 Task: Create a due date automation trigger when advanced on, 2 days after a card is due add fields with custom field "Resume" set to a date less than 1 working days ago at 11:00 AM.
Action: Mouse moved to (969, 74)
Screenshot: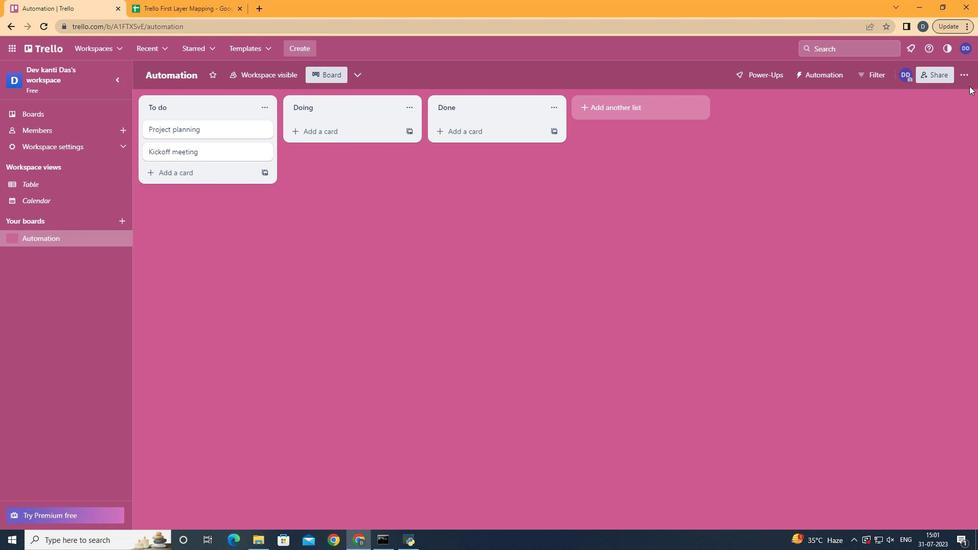 
Action: Mouse pressed left at (969, 74)
Screenshot: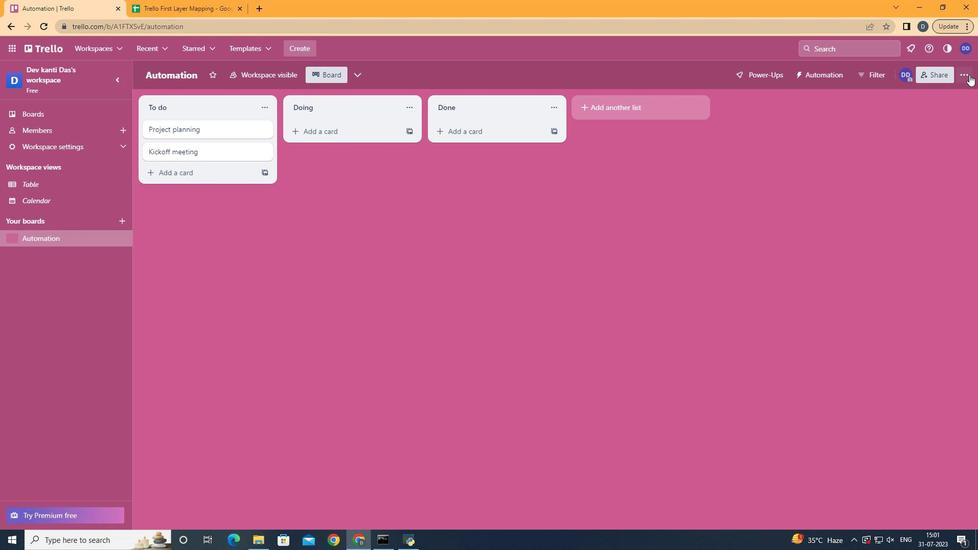 
Action: Mouse moved to (891, 224)
Screenshot: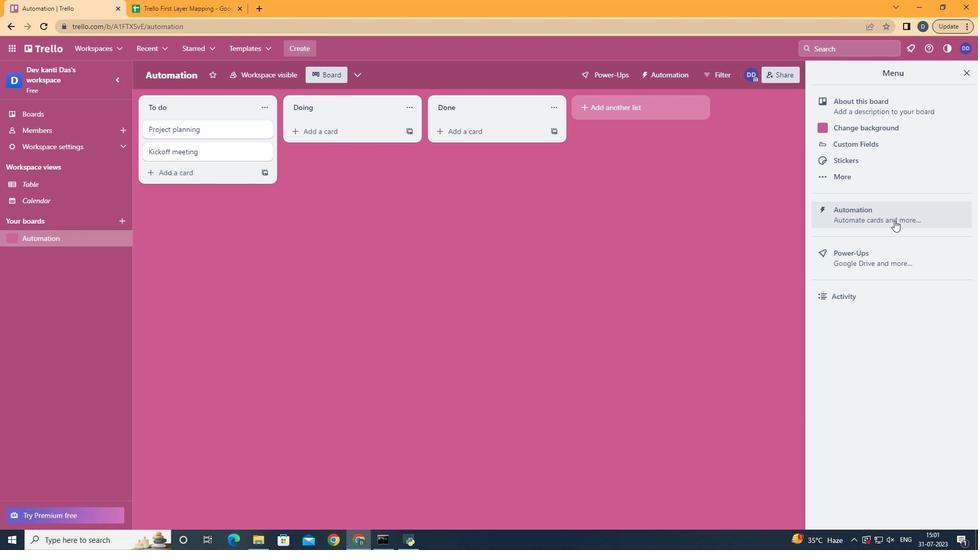 
Action: Mouse pressed left at (891, 224)
Screenshot: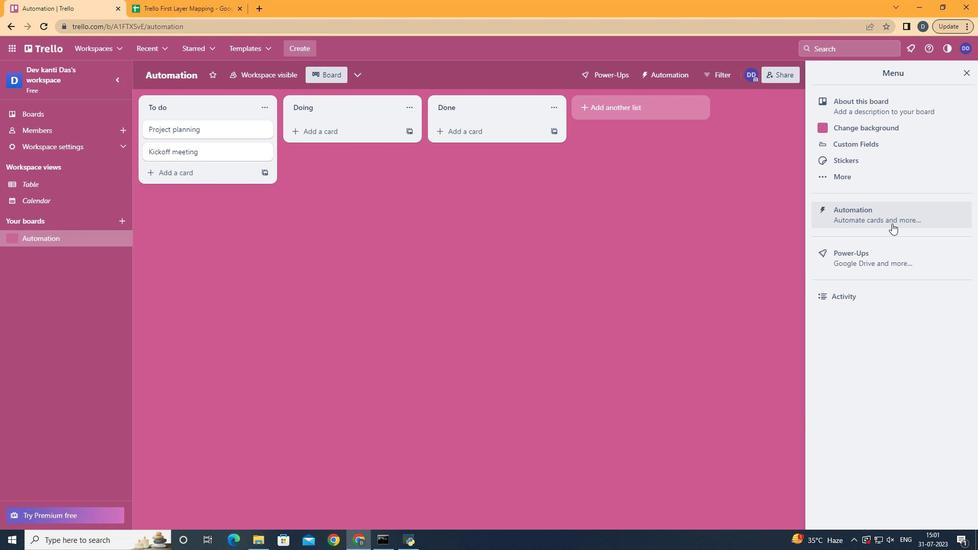 
Action: Mouse moved to (181, 208)
Screenshot: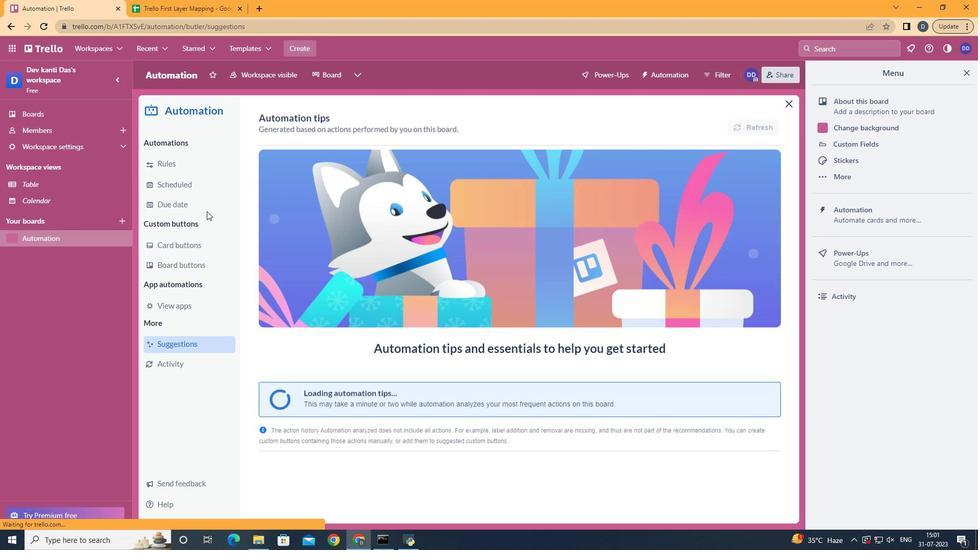 
Action: Mouse pressed left at (181, 208)
Screenshot: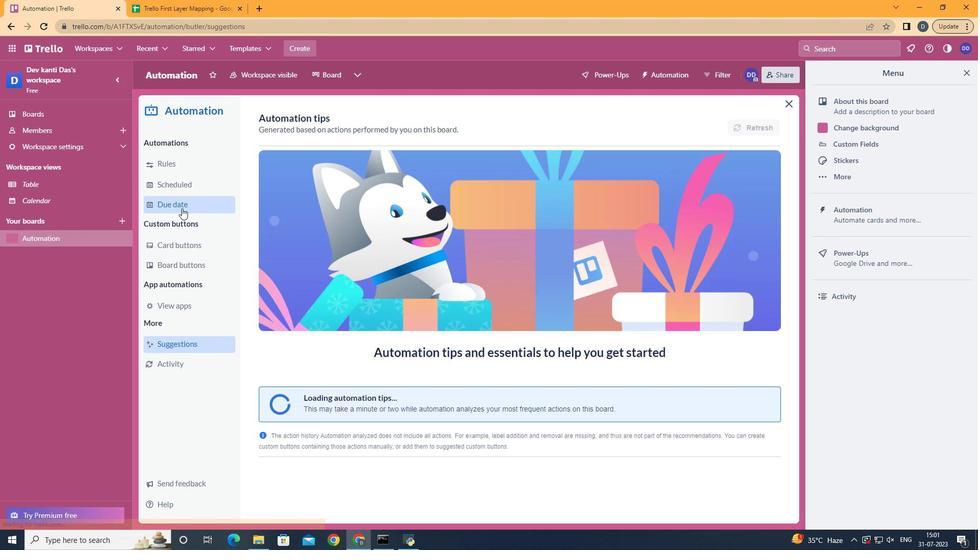 
Action: Mouse moved to (718, 121)
Screenshot: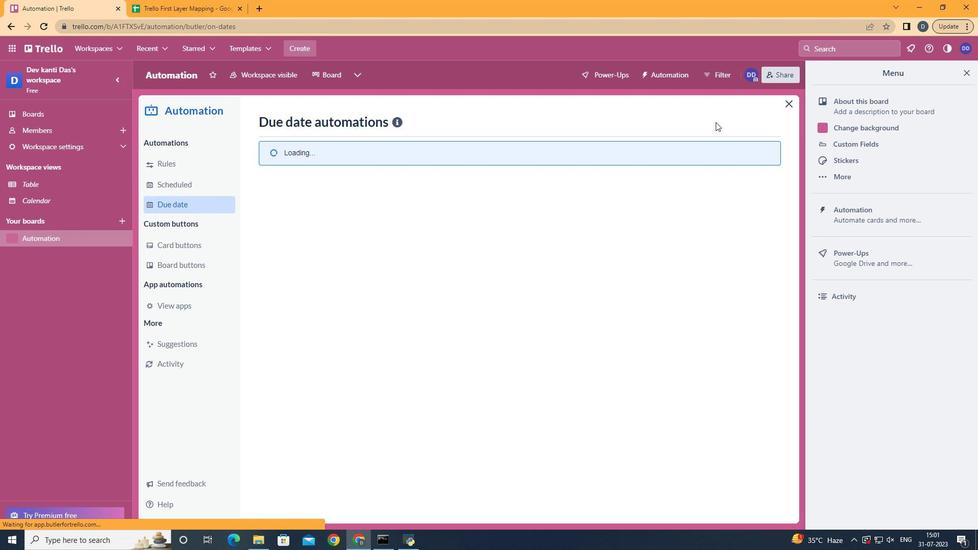 
Action: Mouse pressed left at (718, 121)
Screenshot: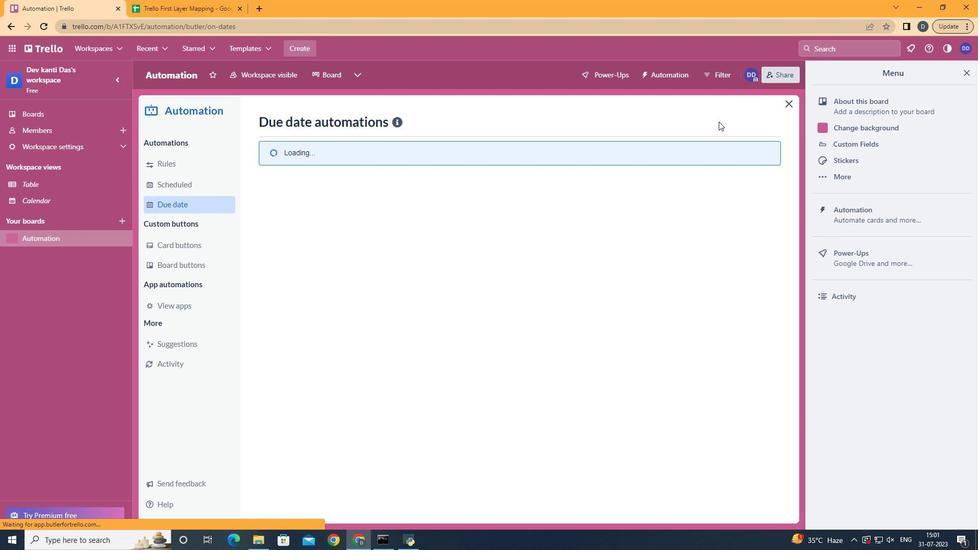 
Action: Mouse pressed left at (718, 121)
Screenshot: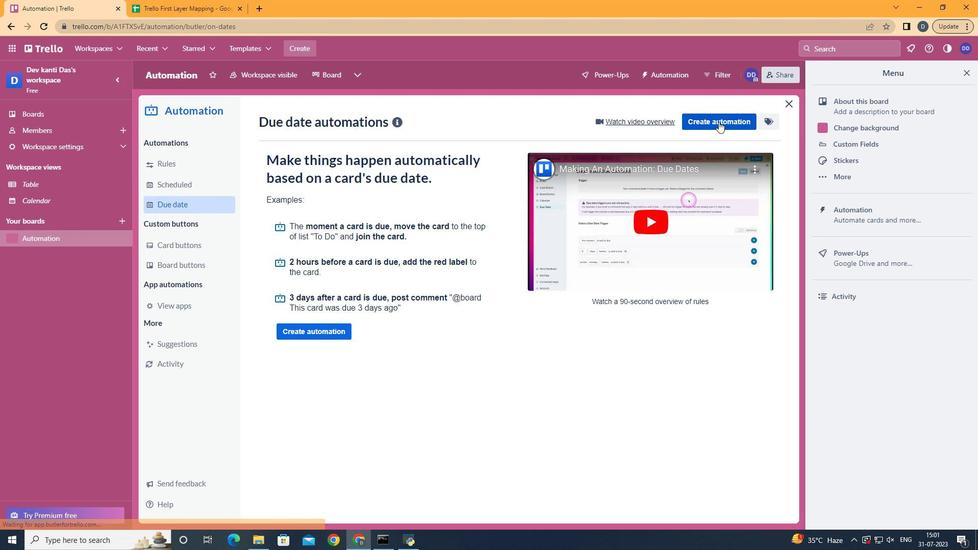 
Action: Mouse moved to (506, 220)
Screenshot: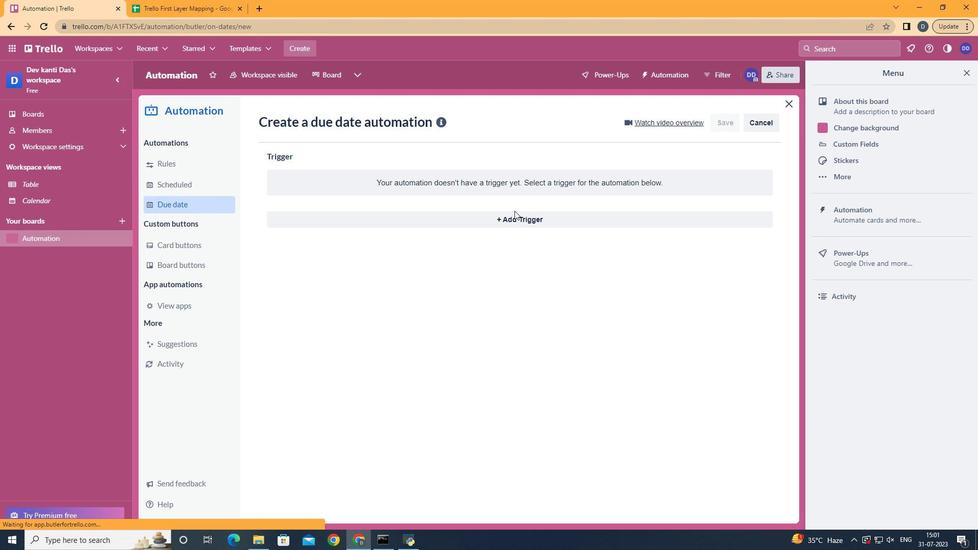
Action: Mouse pressed left at (506, 220)
Screenshot: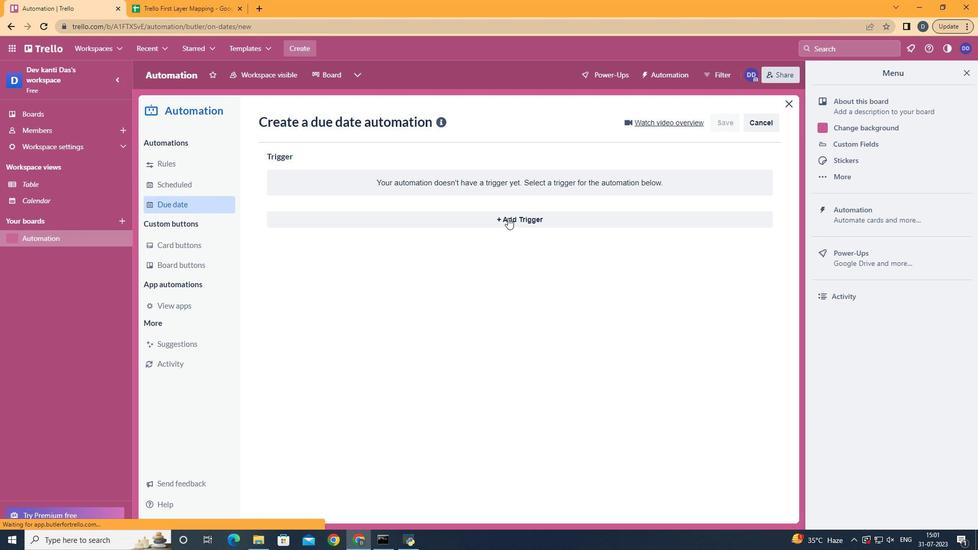 
Action: Mouse moved to (364, 412)
Screenshot: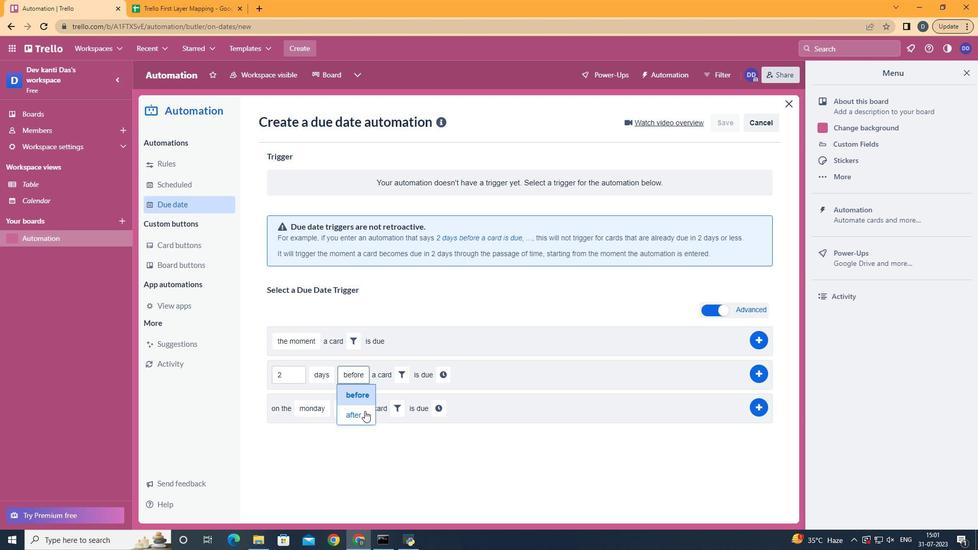 
Action: Mouse pressed left at (364, 412)
Screenshot: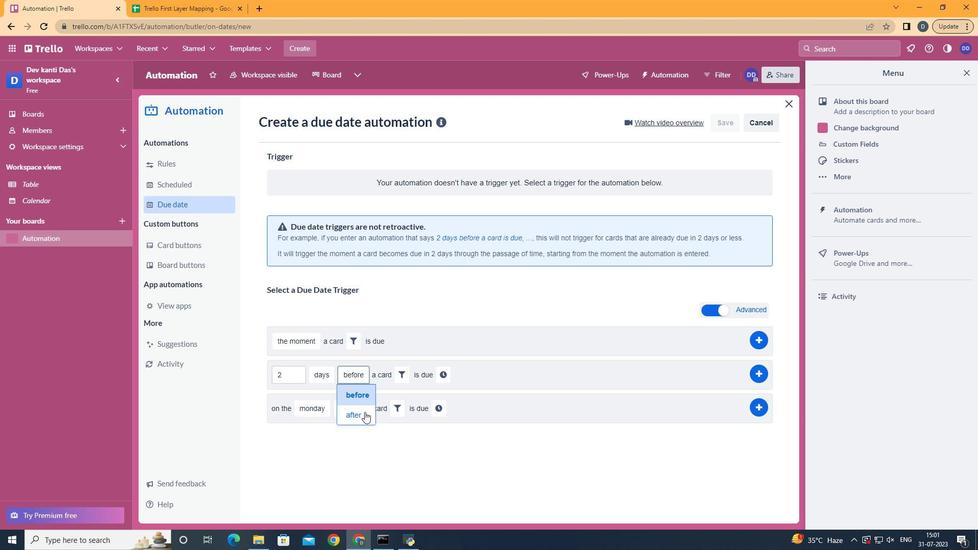 
Action: Mouse moved to (390, 375)
Screenshot: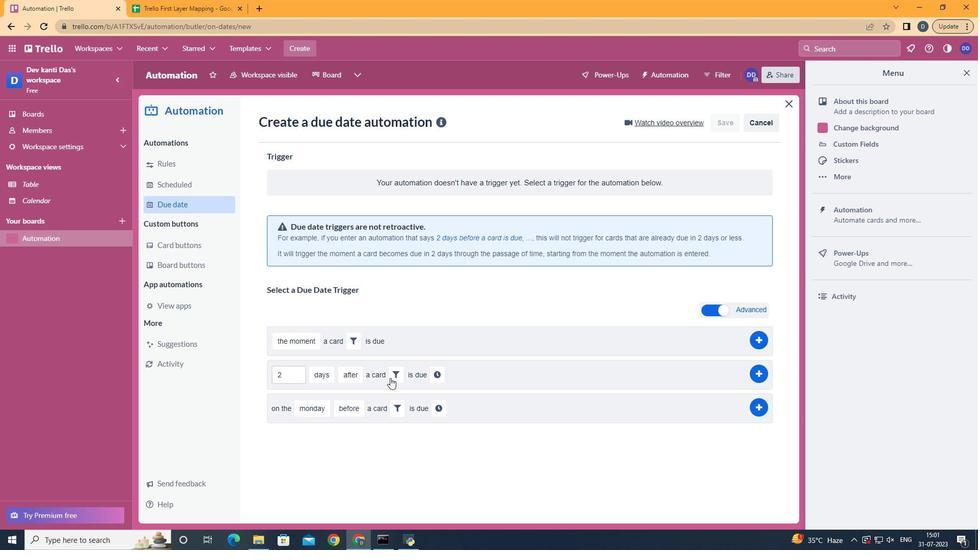 
Action: Mouse pressed left at (390, 375)
Screenshot: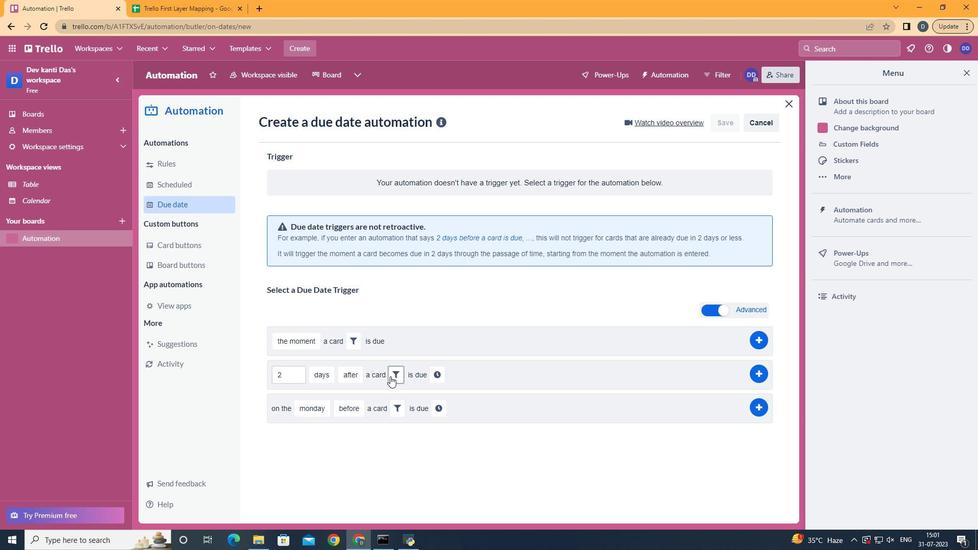 
Action: Mouse moved to (563, 411)
Screenshot: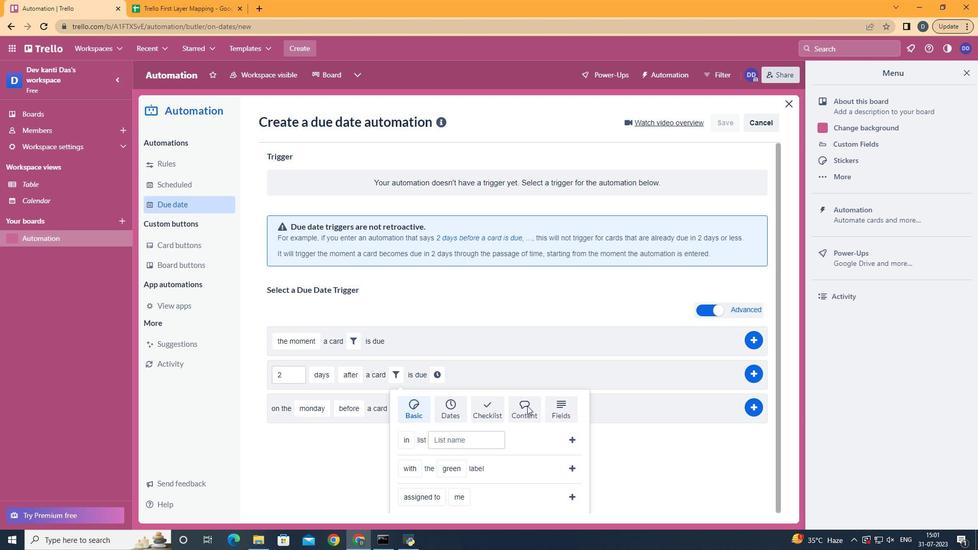 
Action: Mouse pressed left at (563, 411)
Screenshot: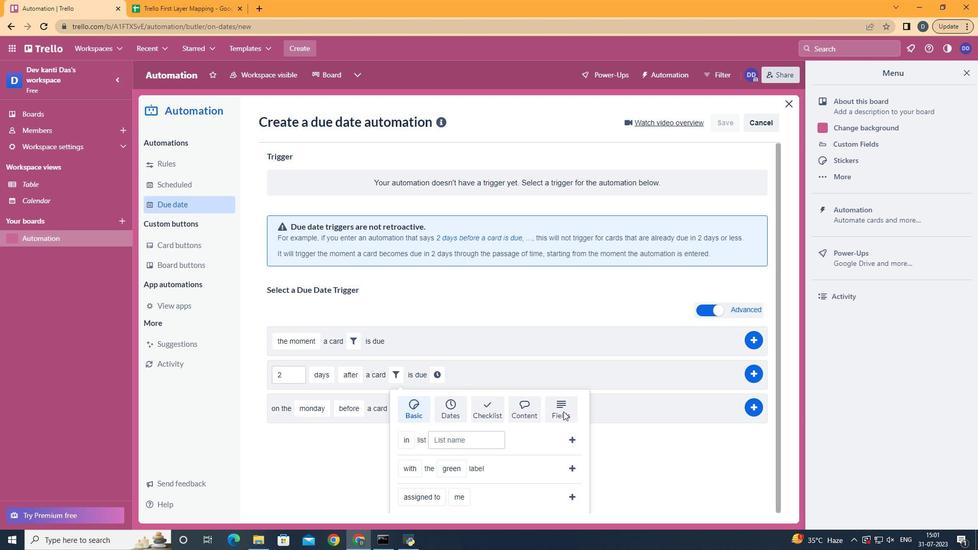 
Action: Mouse scrolled (563, 411) with delta (0, 0)
Screenshot: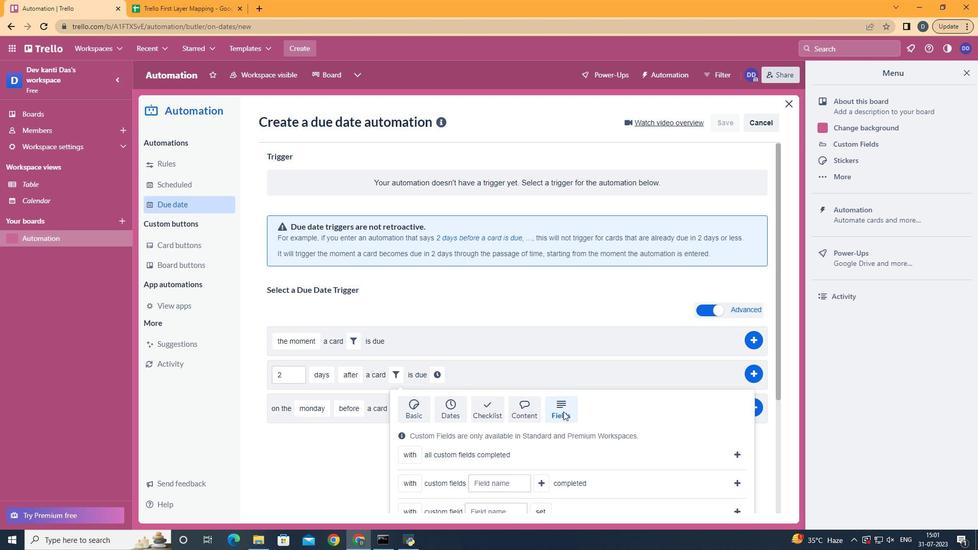 
Action: Mouse scrolled (563, 411) with delta (0, 0)
Screenshot: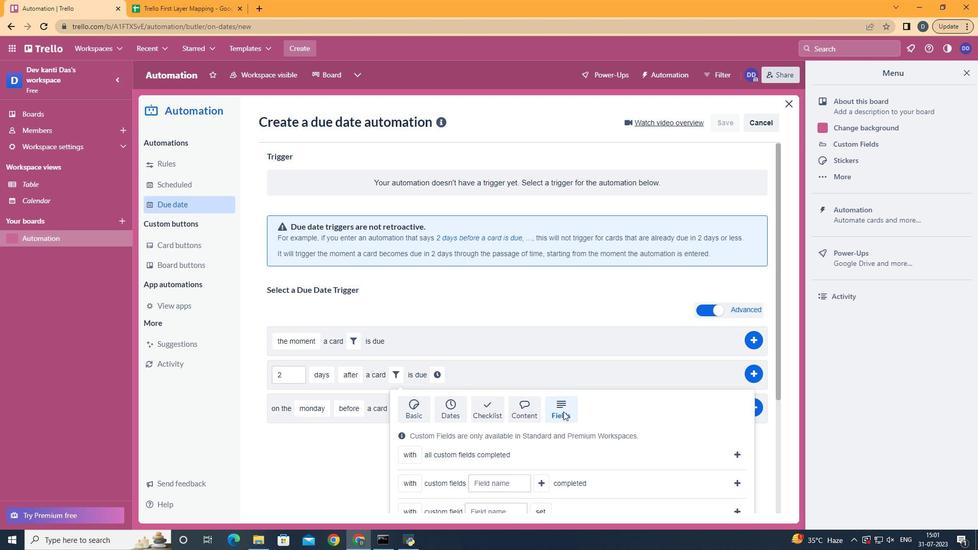 
Action: Mouse scrolled (563, 411) with delta (0, 0)
Screenshot: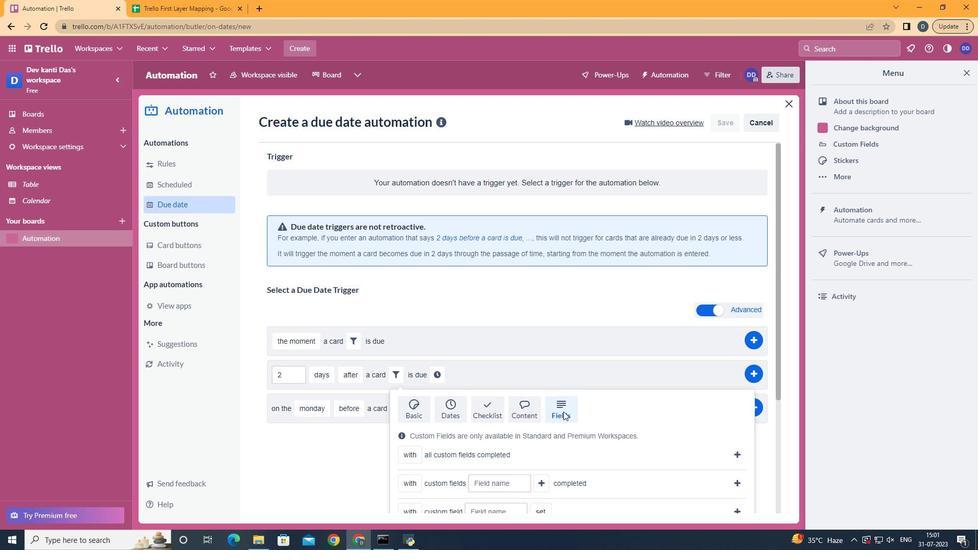 
Action: Mouse scrolled (563, 411) with delta (0, 0)
Screenshot: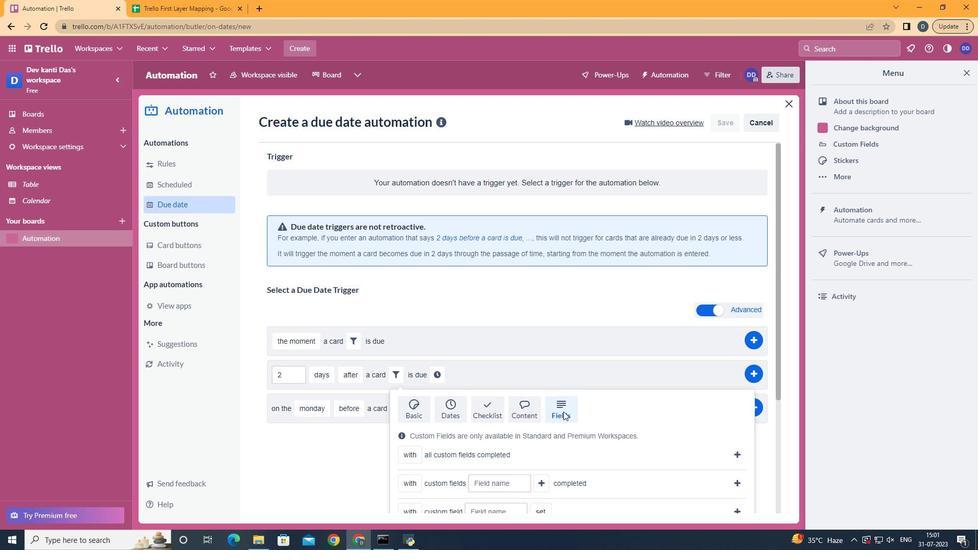 
Action: Mouse scrolled (563, 411) with delta (0, 0)
Screenshot: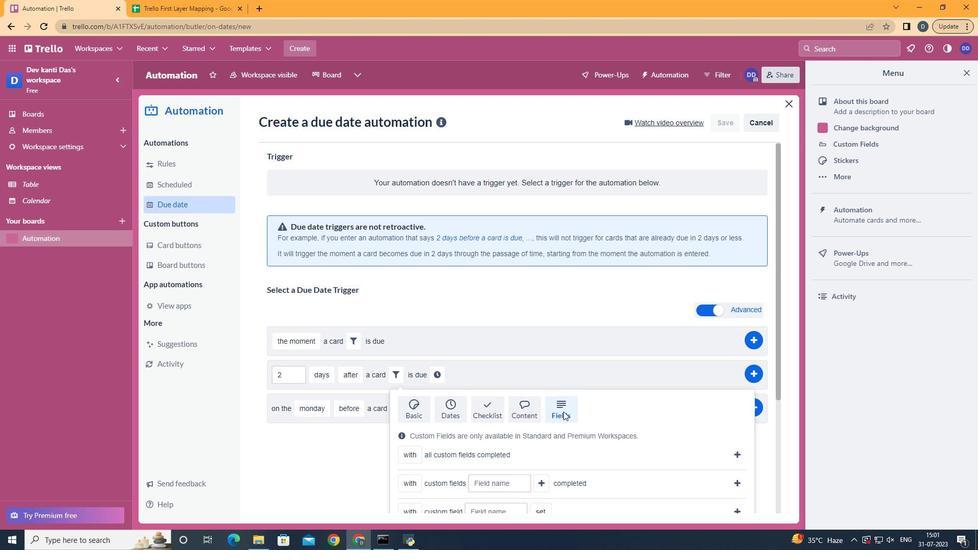 
Action: Mouse moved to (420, 449)
Screenshot: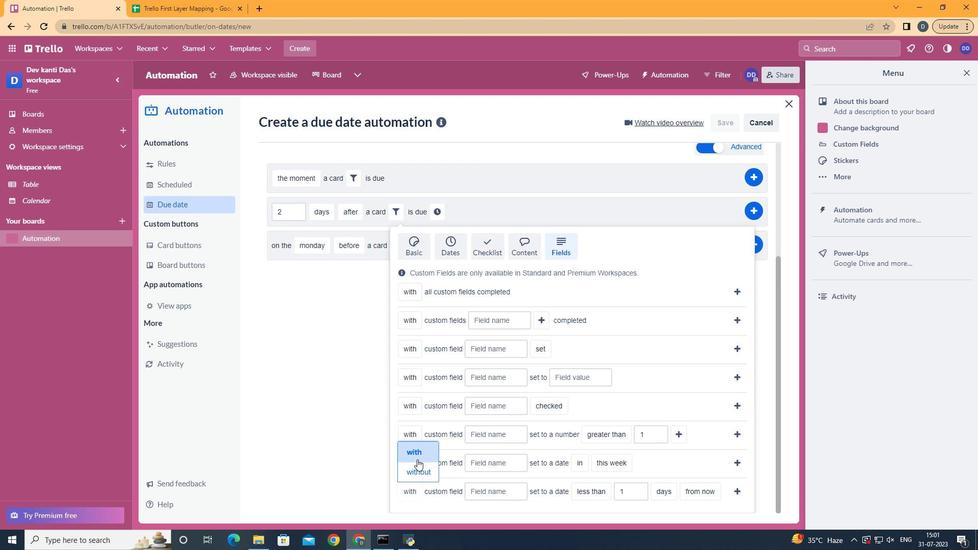 
Action: Mouse pressed left at (420, 449)
Screenshot: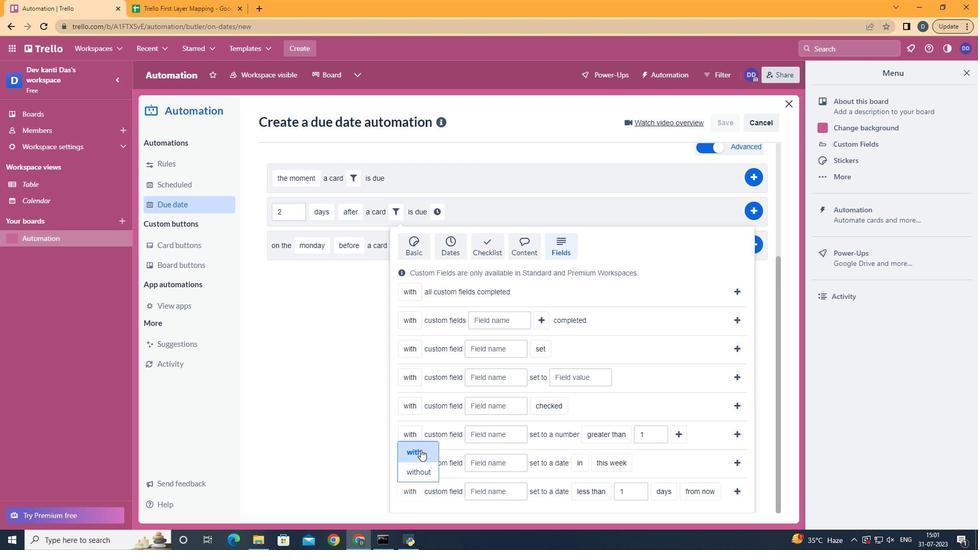 
Action: Mouse moved to (500, 492)
Screenshot: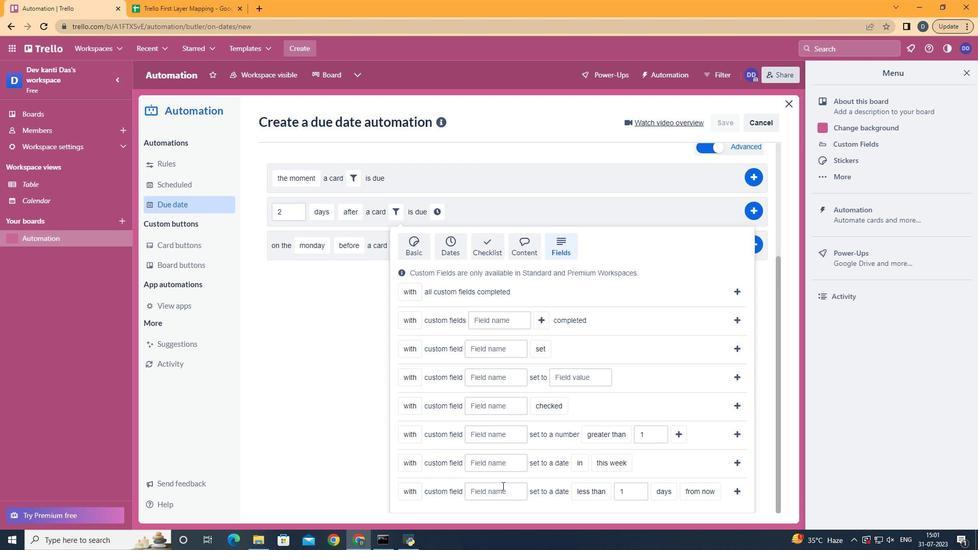 
Action: Mouse pressed left at (500, 492)
Screenshot: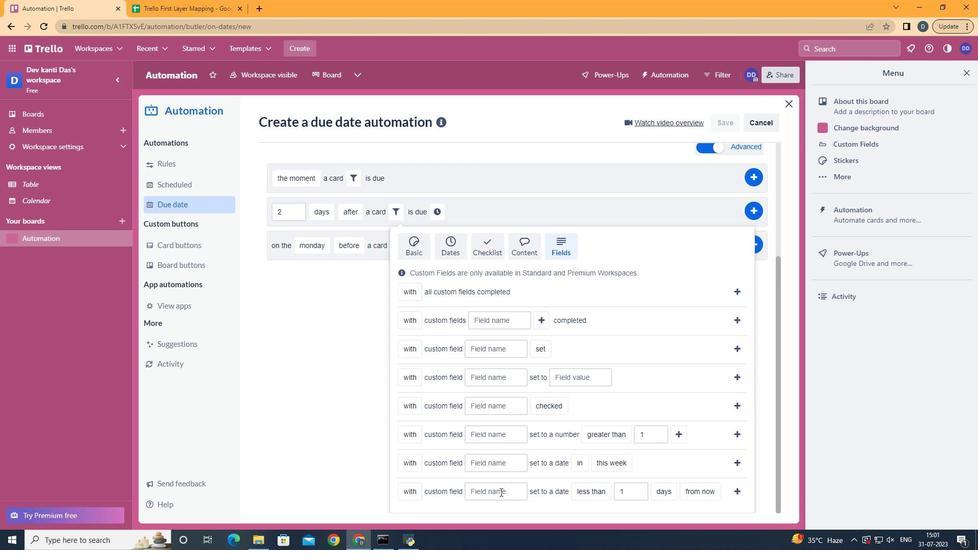 
Action: Key pressed <Key.shift>Resume
Screenshot: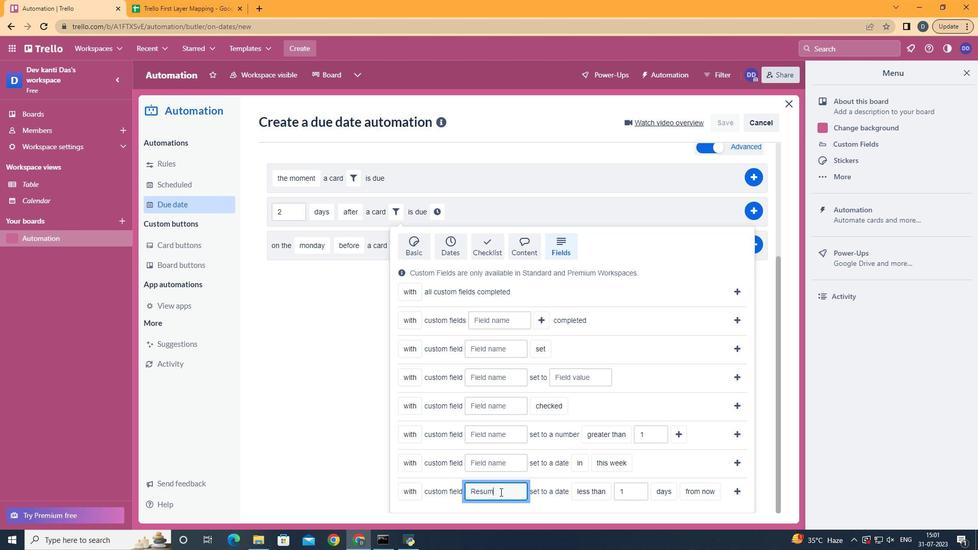 
Action: Mouse moved to (591, 417)
Screenshot: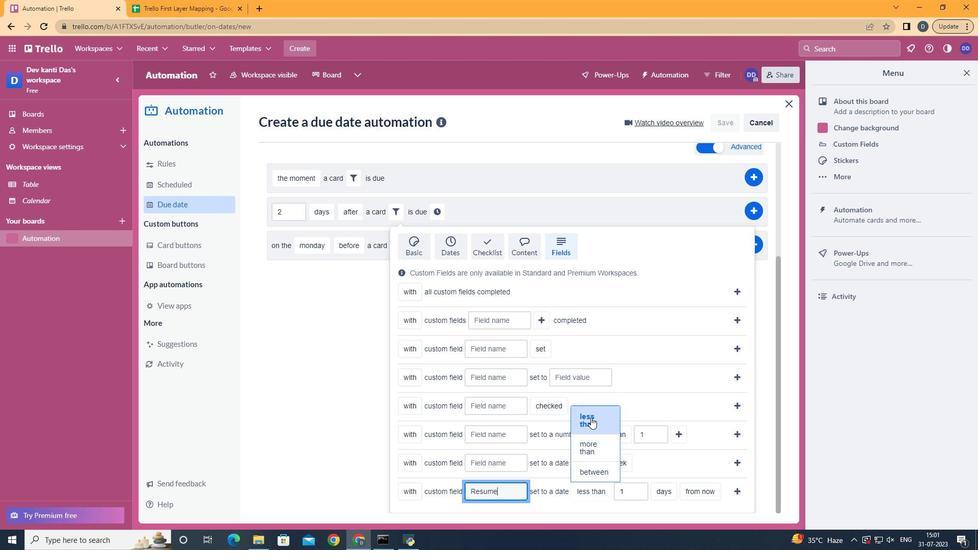 
Action: Mouse pressed left at (591, 417)
Screenshot: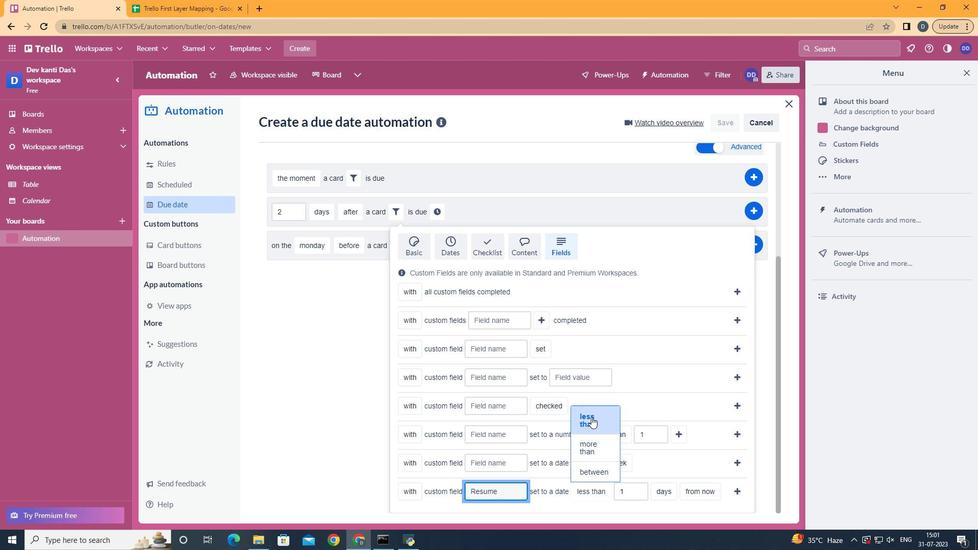 
Action: Mouse moved to (675, 466)
Screenshot: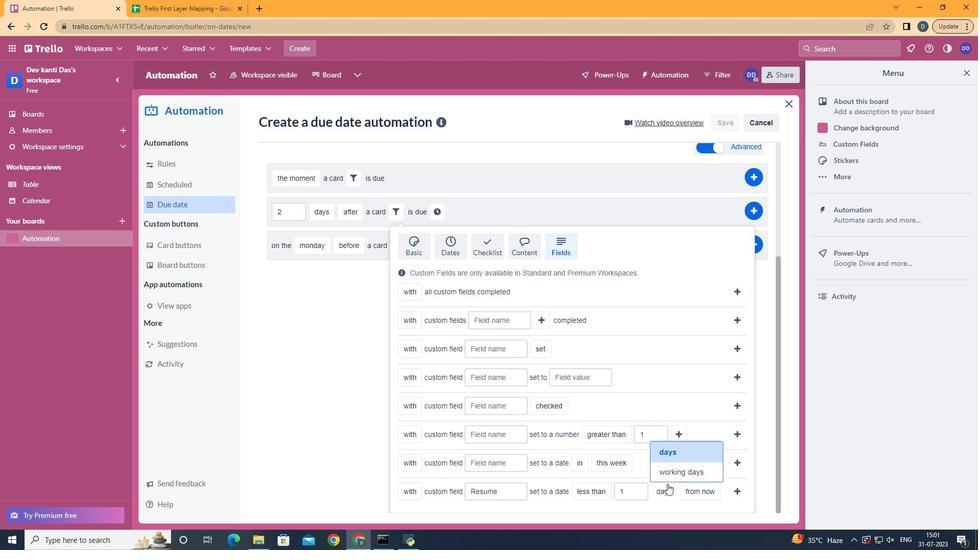 
Action: Mouse pressed left at (675, 466)
Screenshot: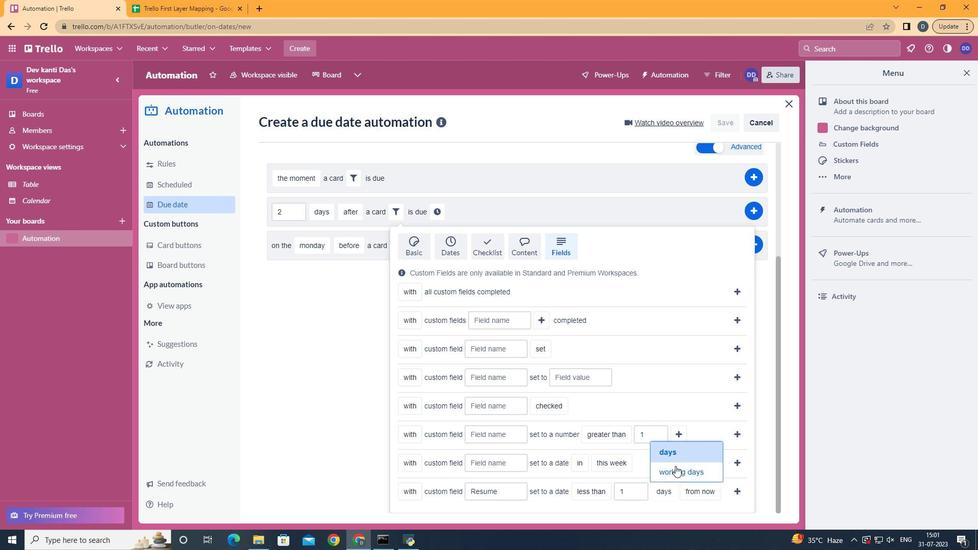
Action: Mouse moved to (520, 491)
Screenshot: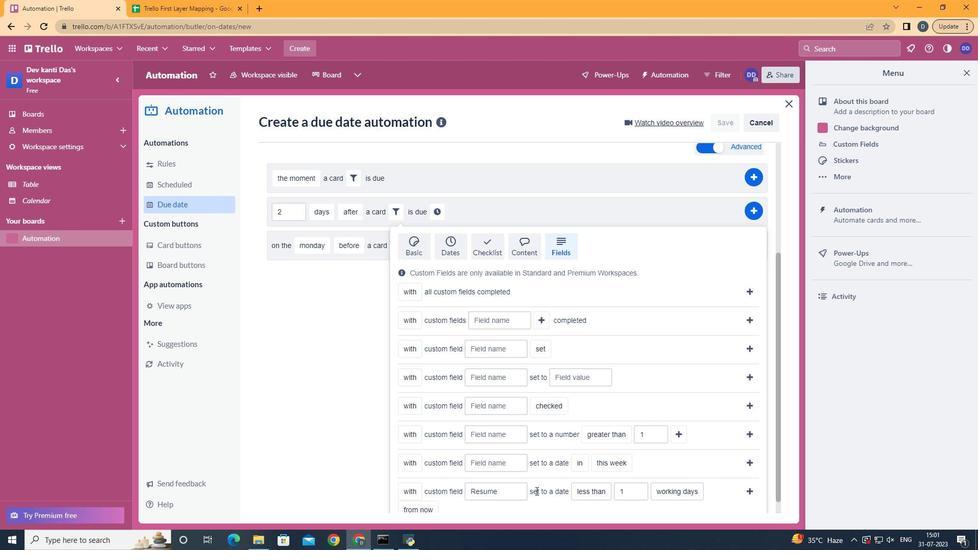 
Action: Mouse scrolled (520, 491) with delta (0, 0)
Screenshot: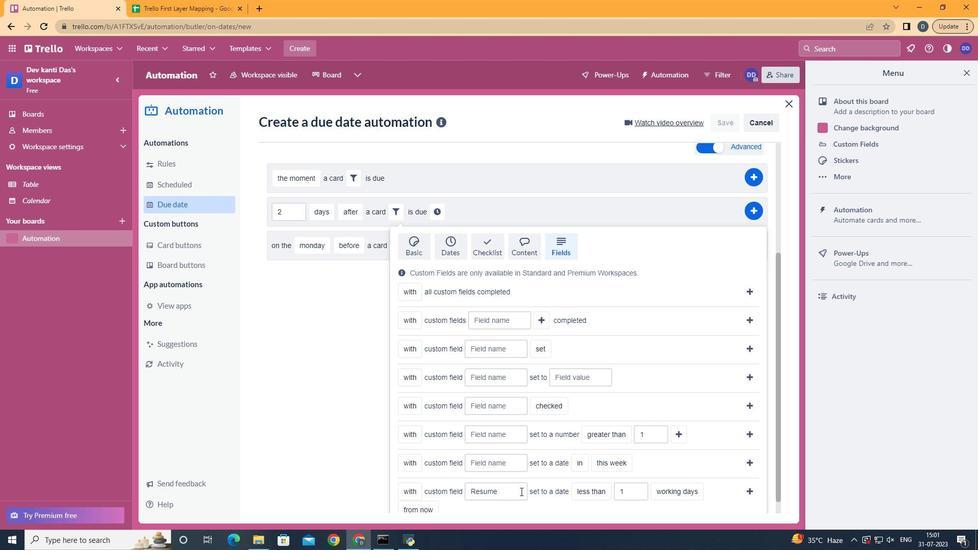 
Action: Mouse scrolled (520, 491) with delta (0, 0)
Screenshot: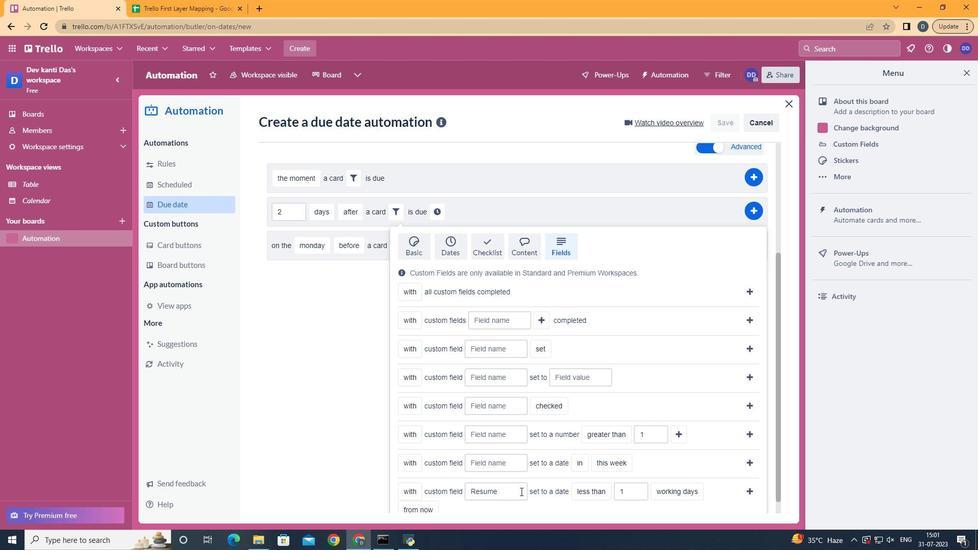 
Action: Mouse moved to (428, 472)
Screenshot: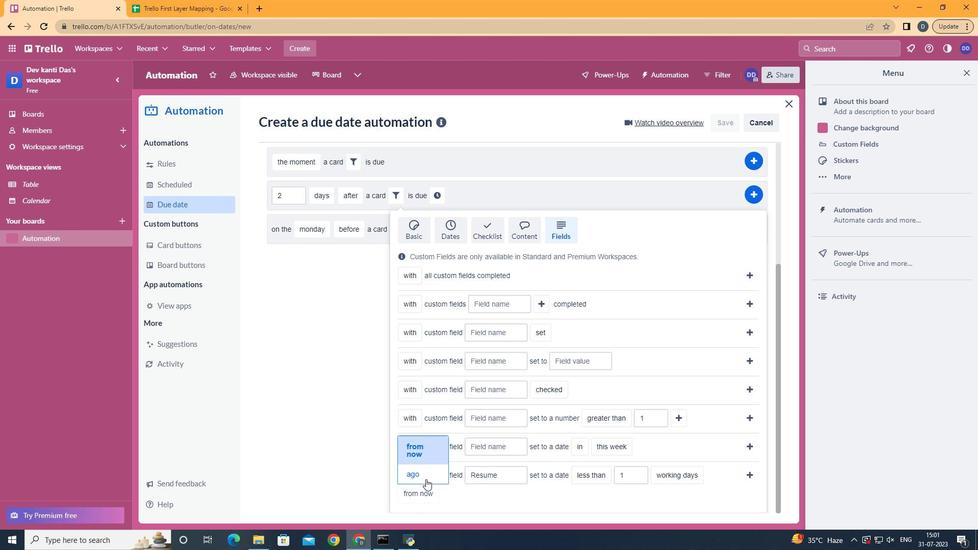 
Action: Mouse pressed left at (428, 472)
Screenshot: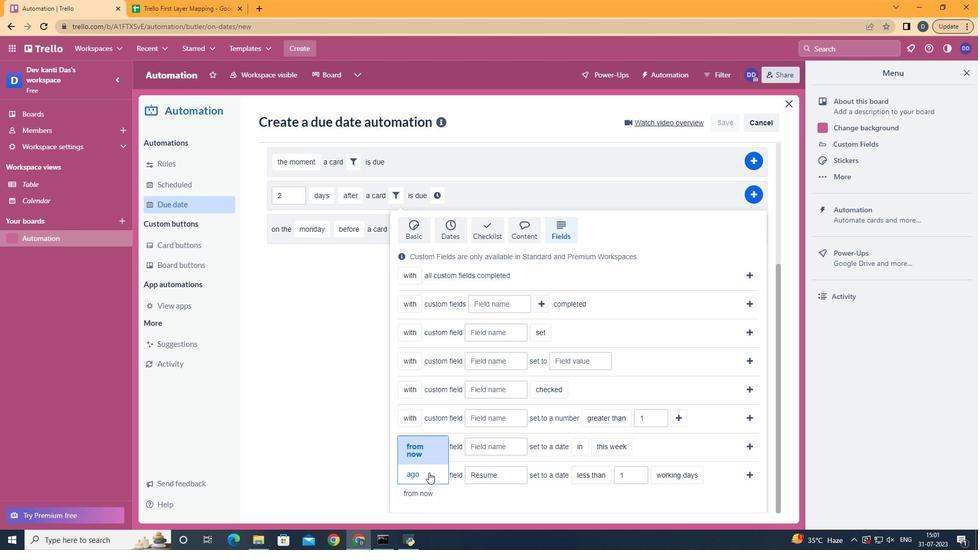 
Action: Mouse moved to (751, 487)
Screenshot: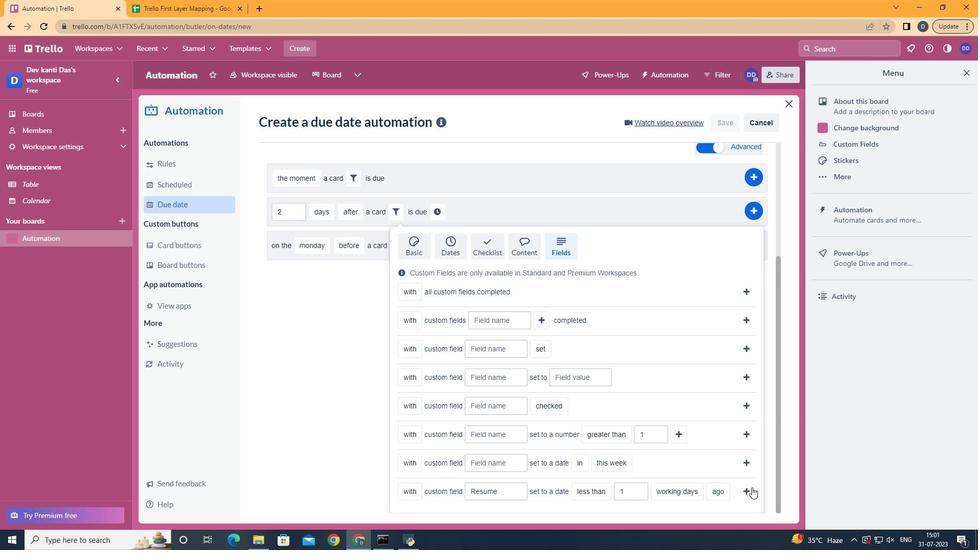 
Action: Mouse pressed left at (751, 487)
Screenshot: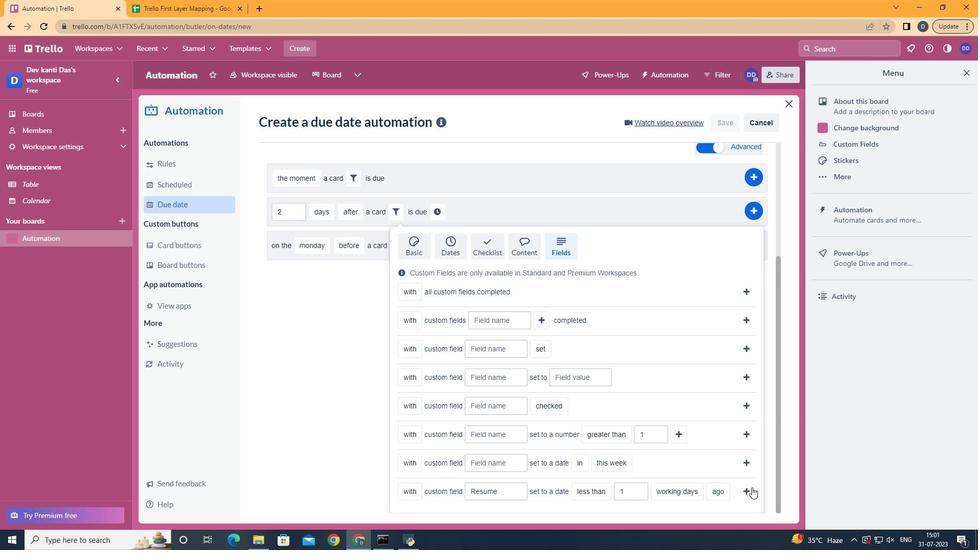 
Action: Mouse moved to (683, 375)
Screenshot: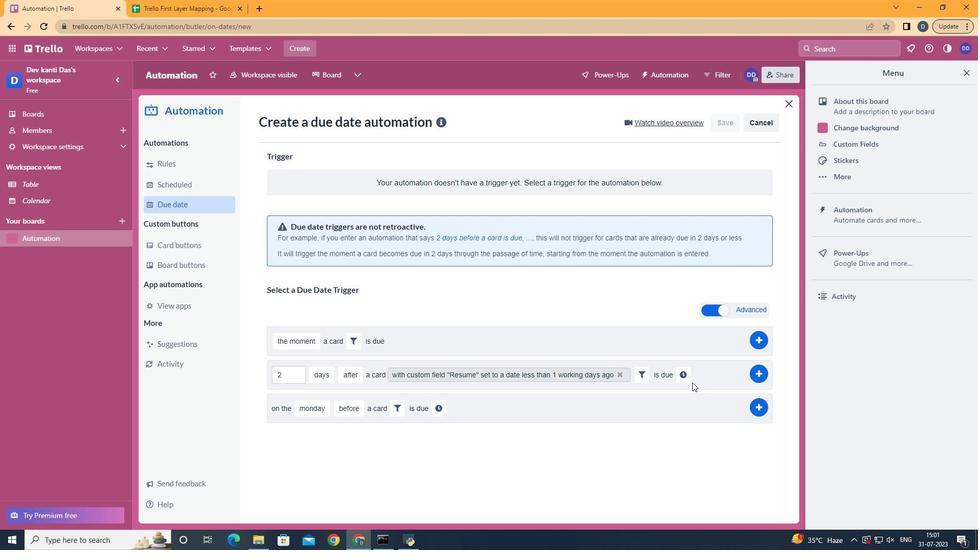 
Action: Mouse pressed left at (683, 375)
Screenshot: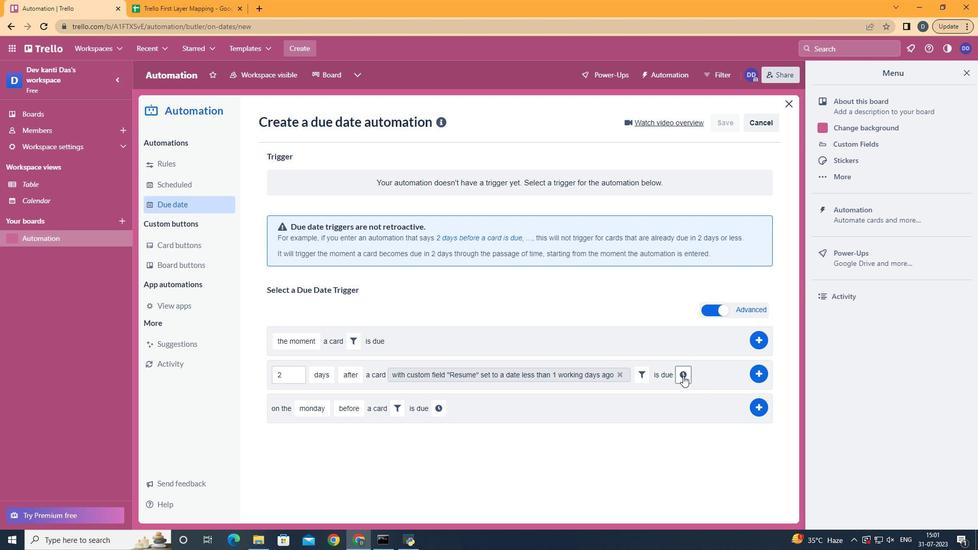
Action: Mouse moved to (304, 400)
Screenshot: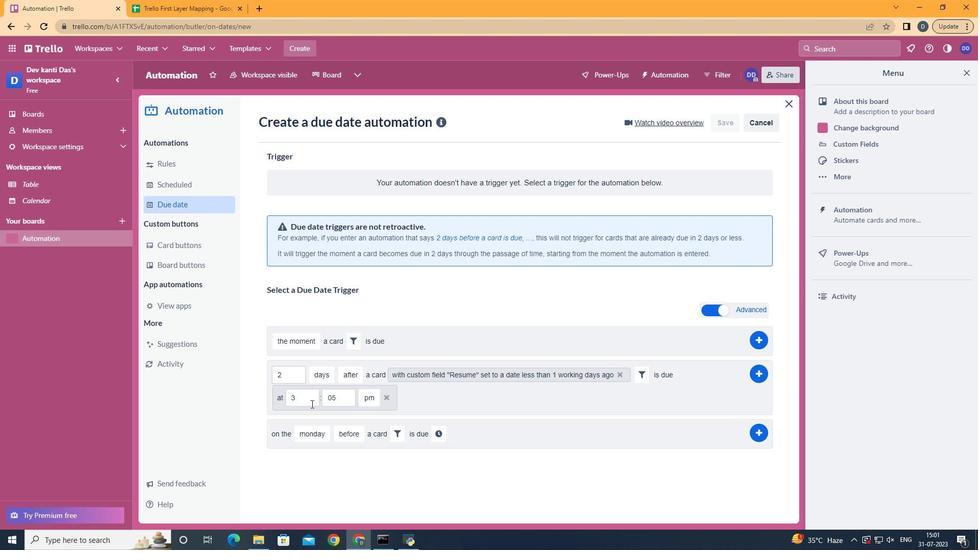 
Action: Mouse pressed left at (304, 400)
Screenshot: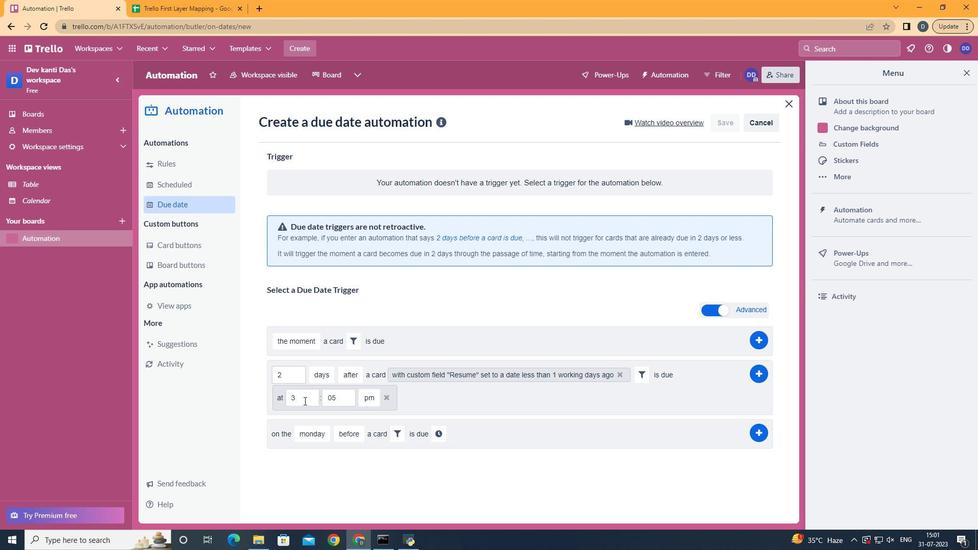 
Action: Key pressed <Key.backspace>11
Screenshot: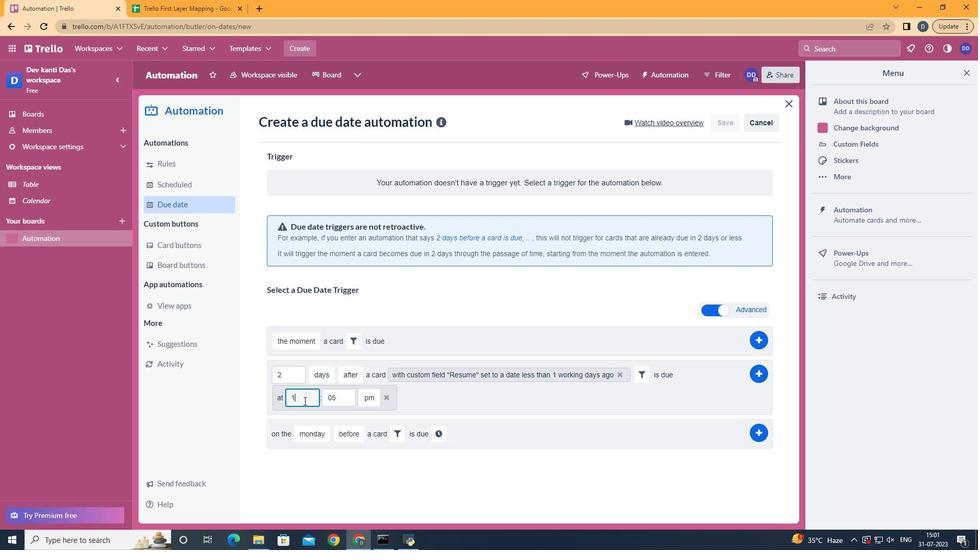 
Action: Mouse moved to (346, 404)
Screenshot: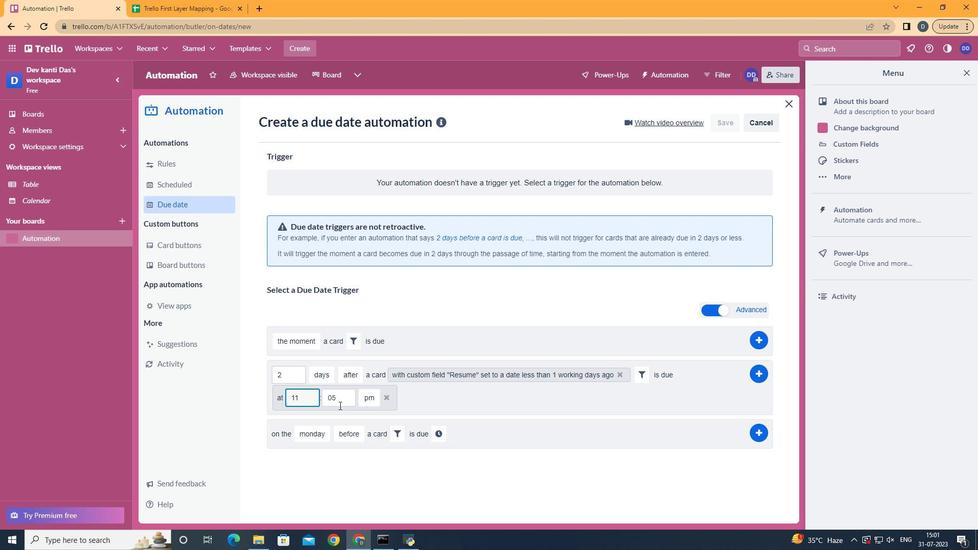 
Action: Mouse pressed left at (346, 404)
Screenshot: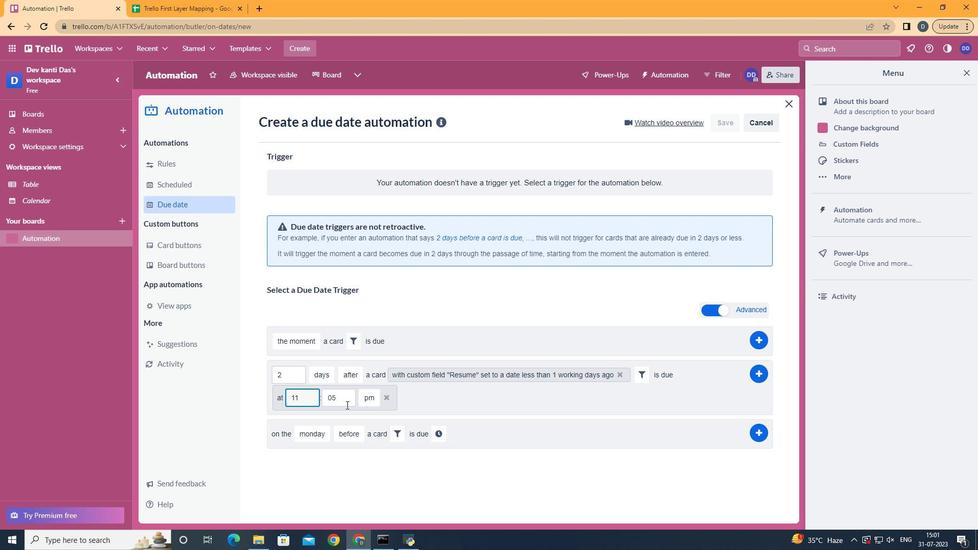 
Action: Key pressed <Key.backspace>0
Screenshot: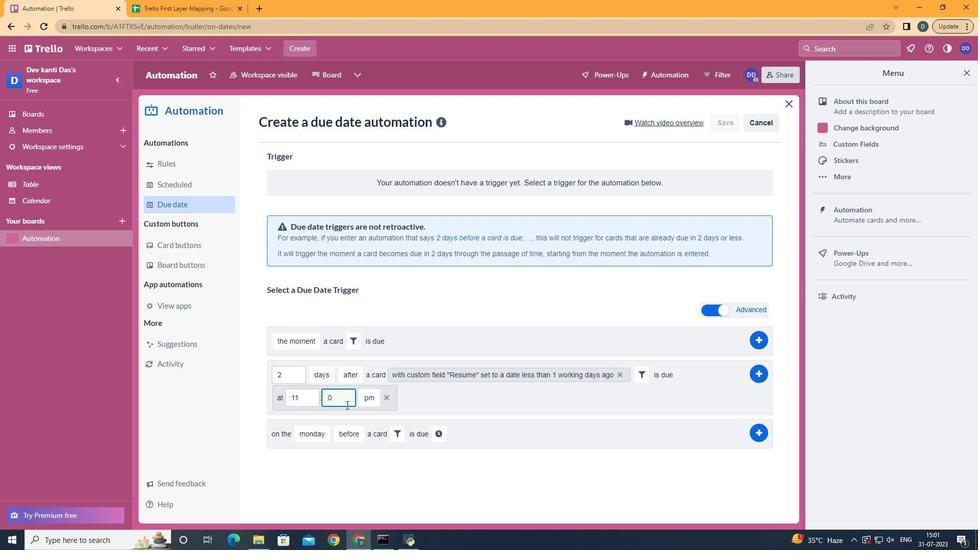 
Action: Mouse moved to (373, 413)
Screenshot: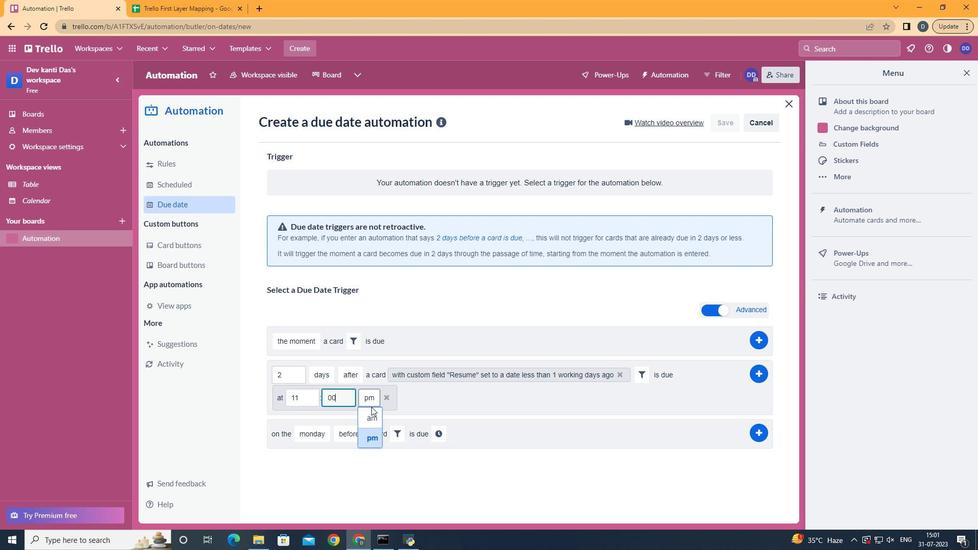
Action: Mouse pressed left at (373, 413)
Screenshot: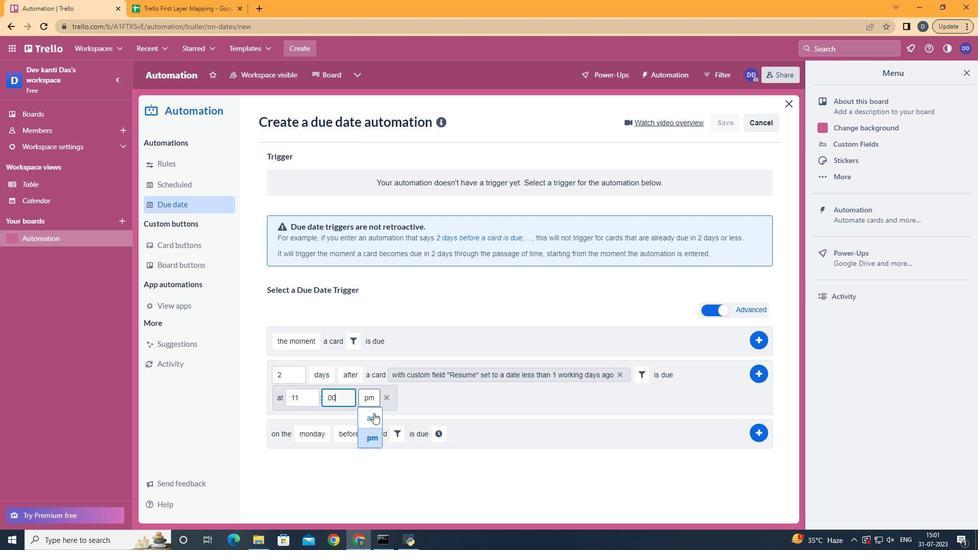 
Action: Mouse moved to (757, 372)
Screenshot: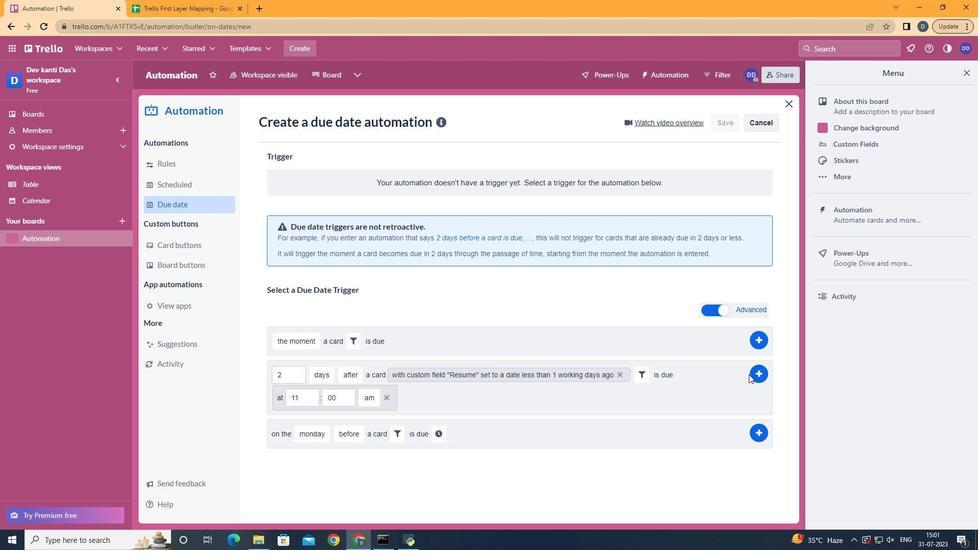 
Action: Mouse pressed left at (757, 372)
Screenshot: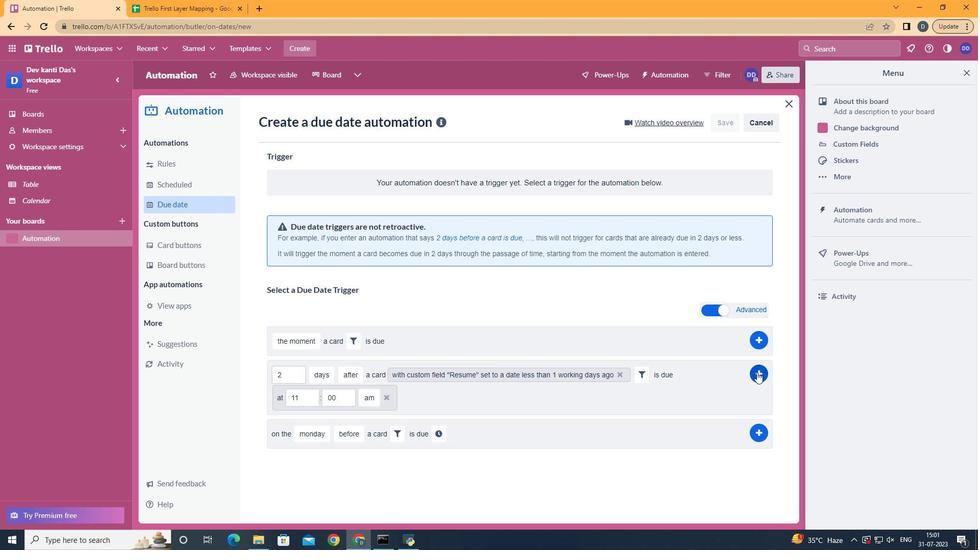 
Action: Mouse moved to (623, 282)
Screenshot: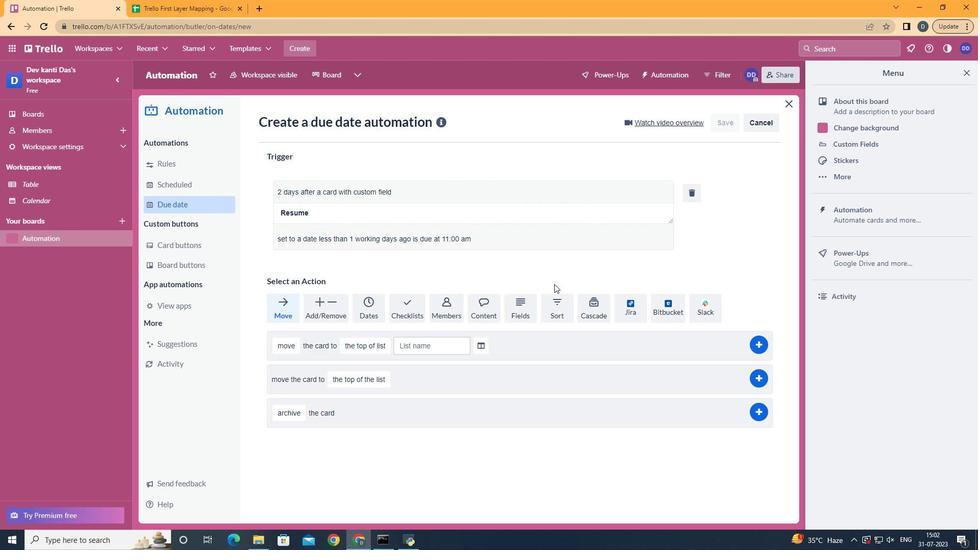 
